 Task: Create in the project VikingTech in Backlog an issue 'Integrate a new chat feature into an existing website to enable real-time customer support and communication', assign it to team member softage.2@softage.net and change the status to IN PROGRESS.
Action: Mouse moved to (454, 564)
Screenshot: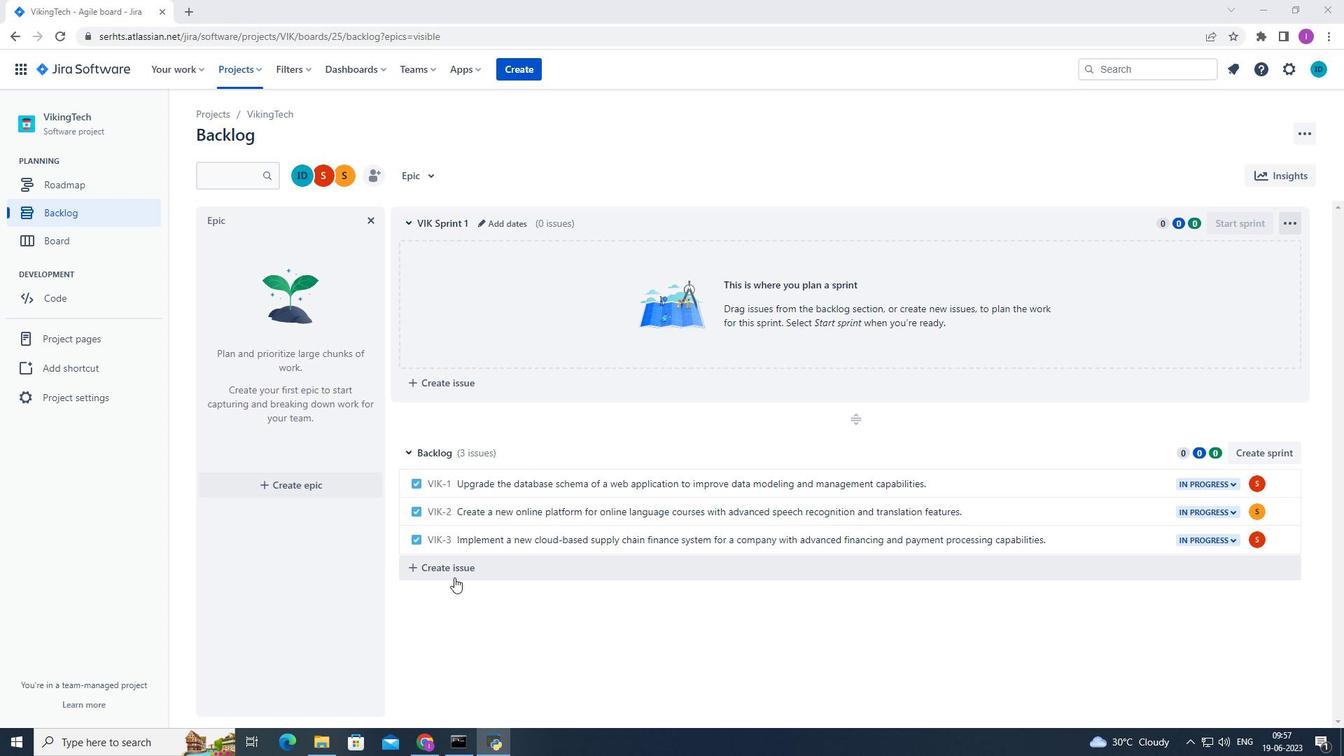 
Action: Mouse pressed left at (454, 564)
Screenshot: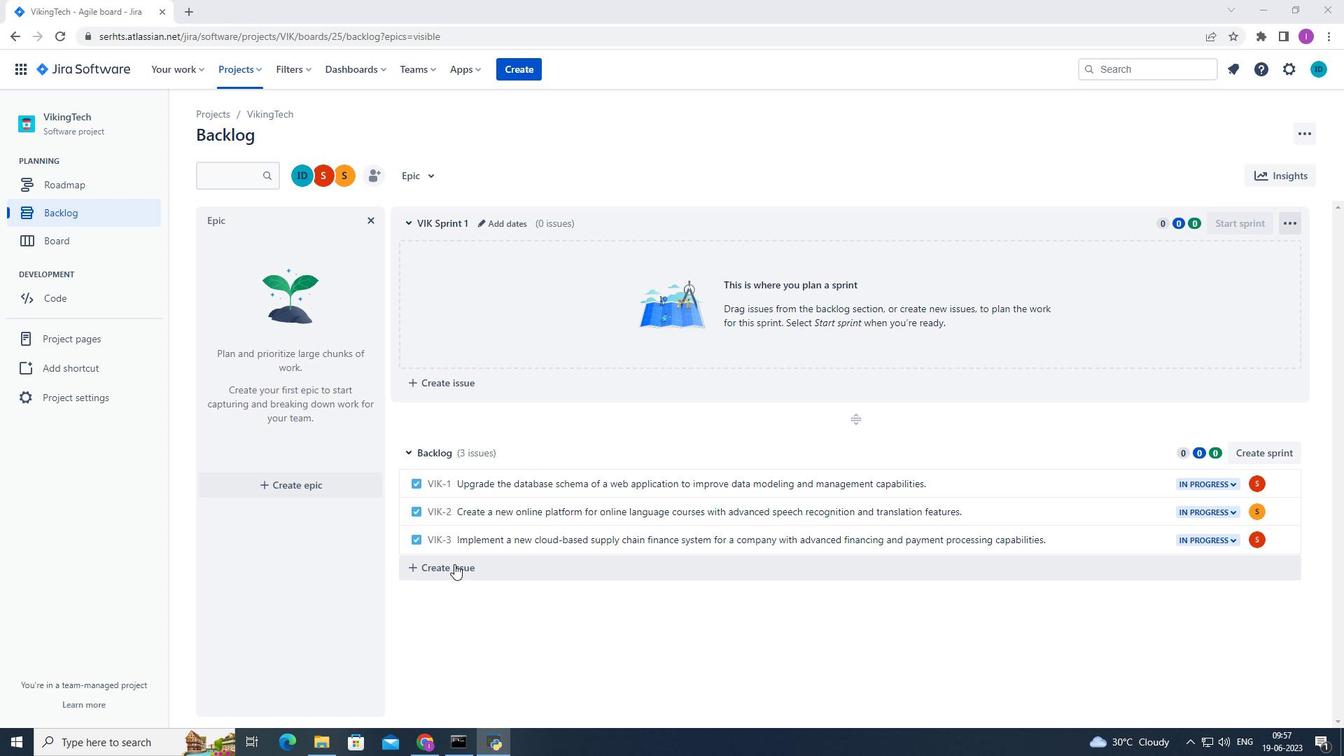 
Action: Mouse moved to (623, 550)
Screenshot: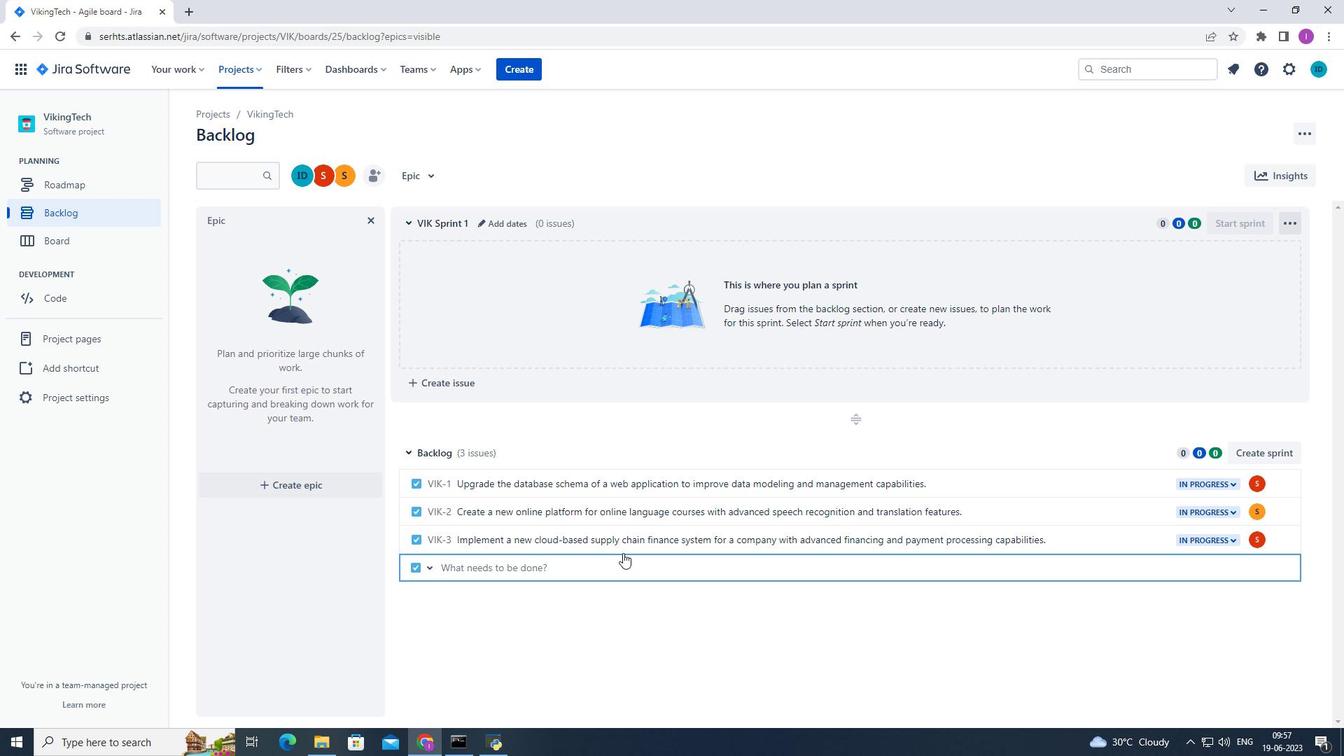 
Action: Key pressed <Key.shift><Key.shift><Key.shift><Key.shift><Key.shift>Viki<Key.backspace><Key.backspace><Key.backspace><Key.backspace><Key.shift>Inter<Key.backspace>grate<Key.space>a<Key.space>new<Key.space>chatn<Key.backspace><Key.space>features<Key.backspace><Key.space>into<Key.space>an<Key.space>existing<Key.space>website<Key.space>to<Key.space>enable<Key.space>real-time<Key.space>customersupport
Screenshot: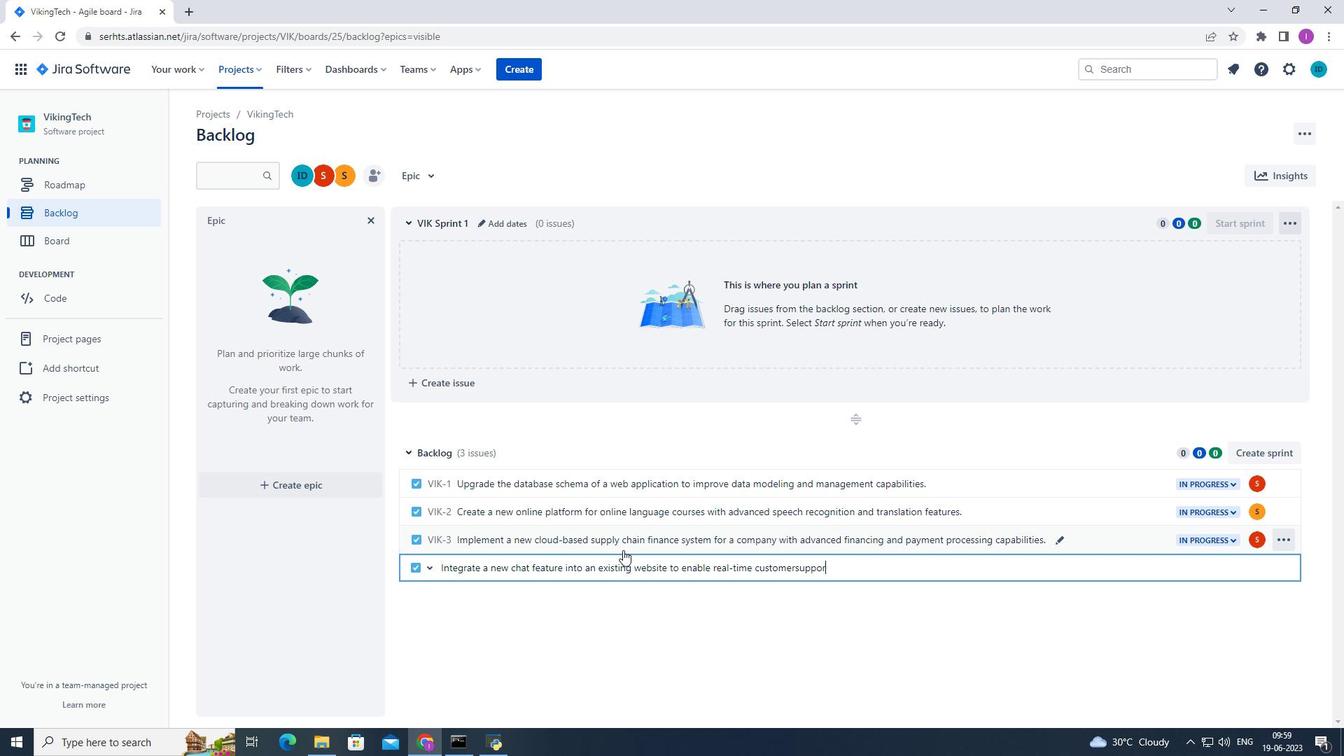 
Action: Mouse moved to (796, 570)
Screenshot: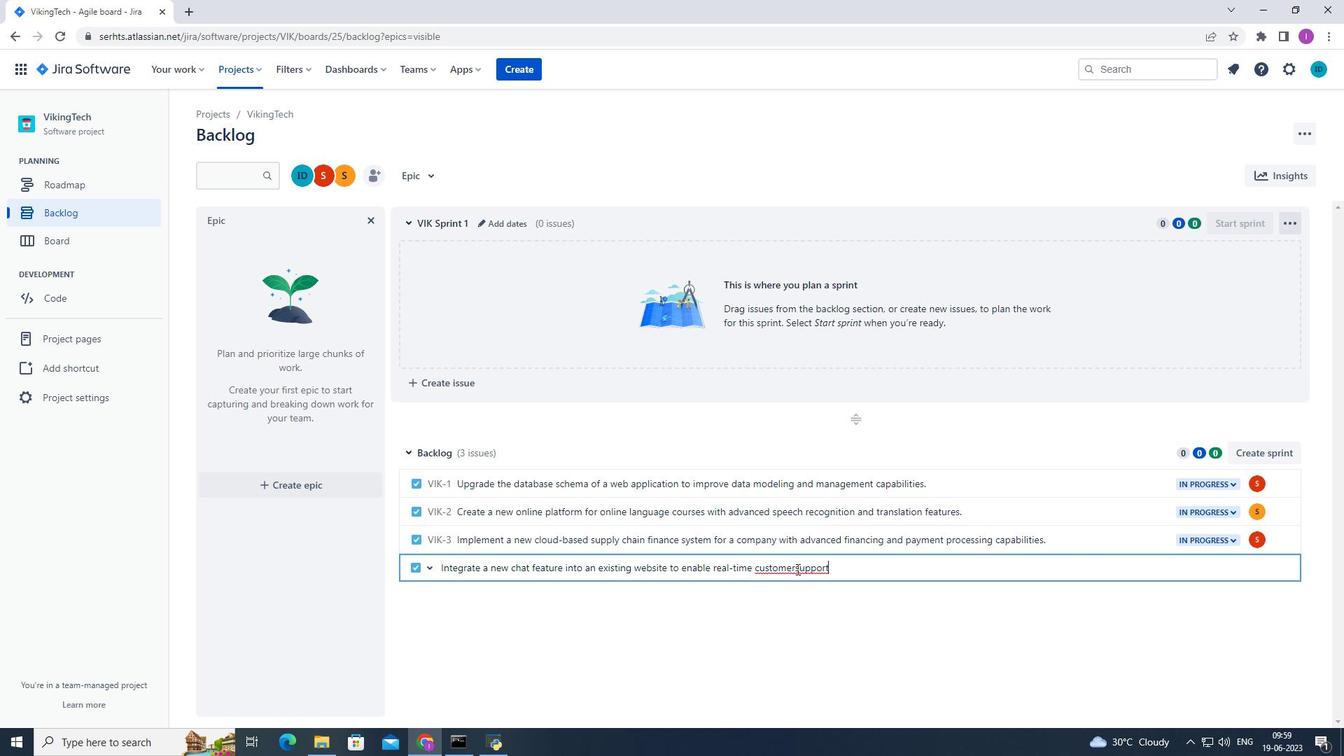 
Action: Mouse pressed left at (796, 570)
Screenshot: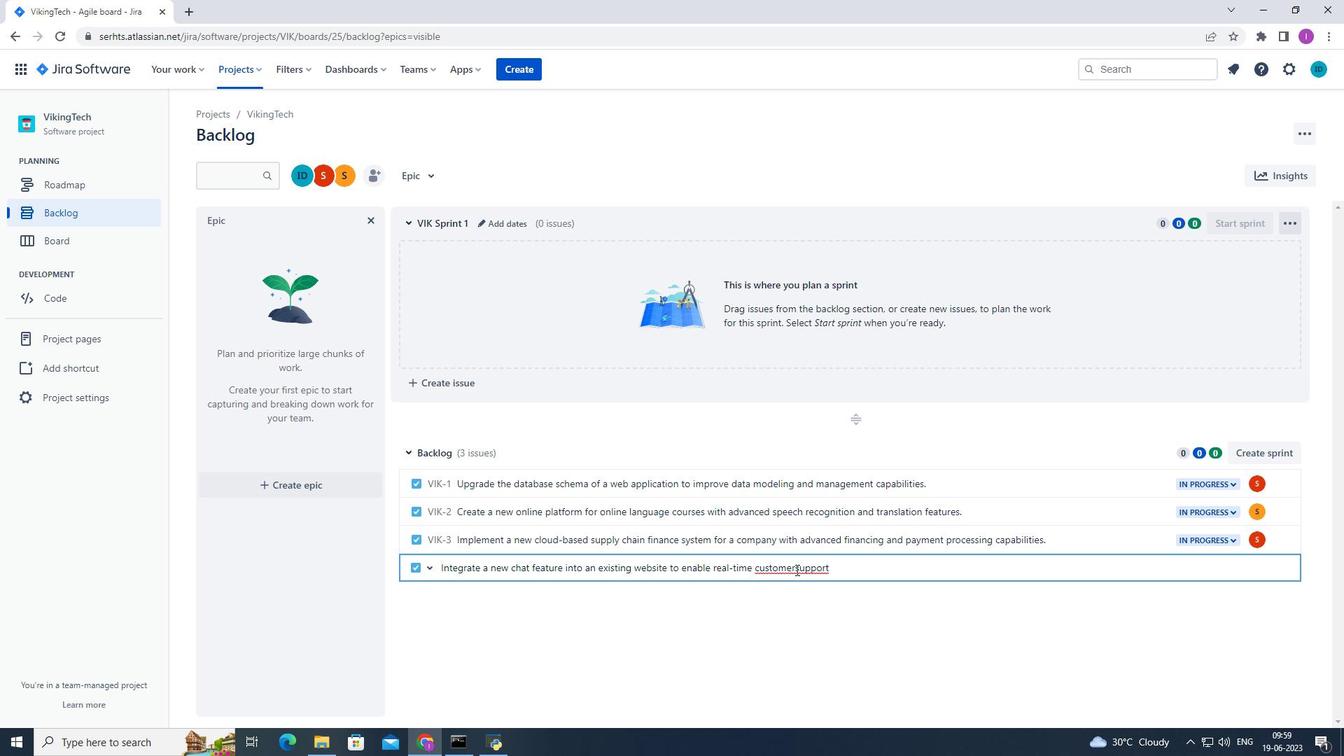 
Action: Mouse moved to (892, 590)
Screenshot: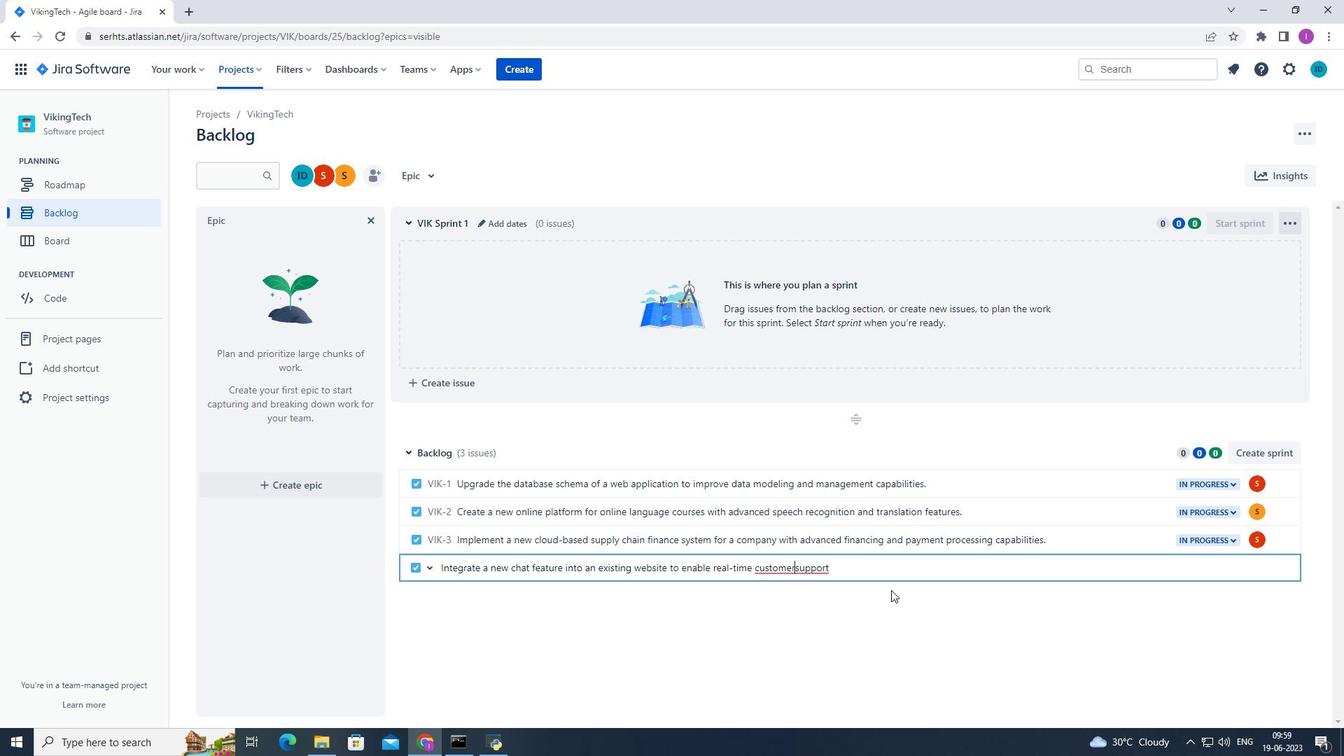 
Action: Key pressed <Key.space>
Screenshot: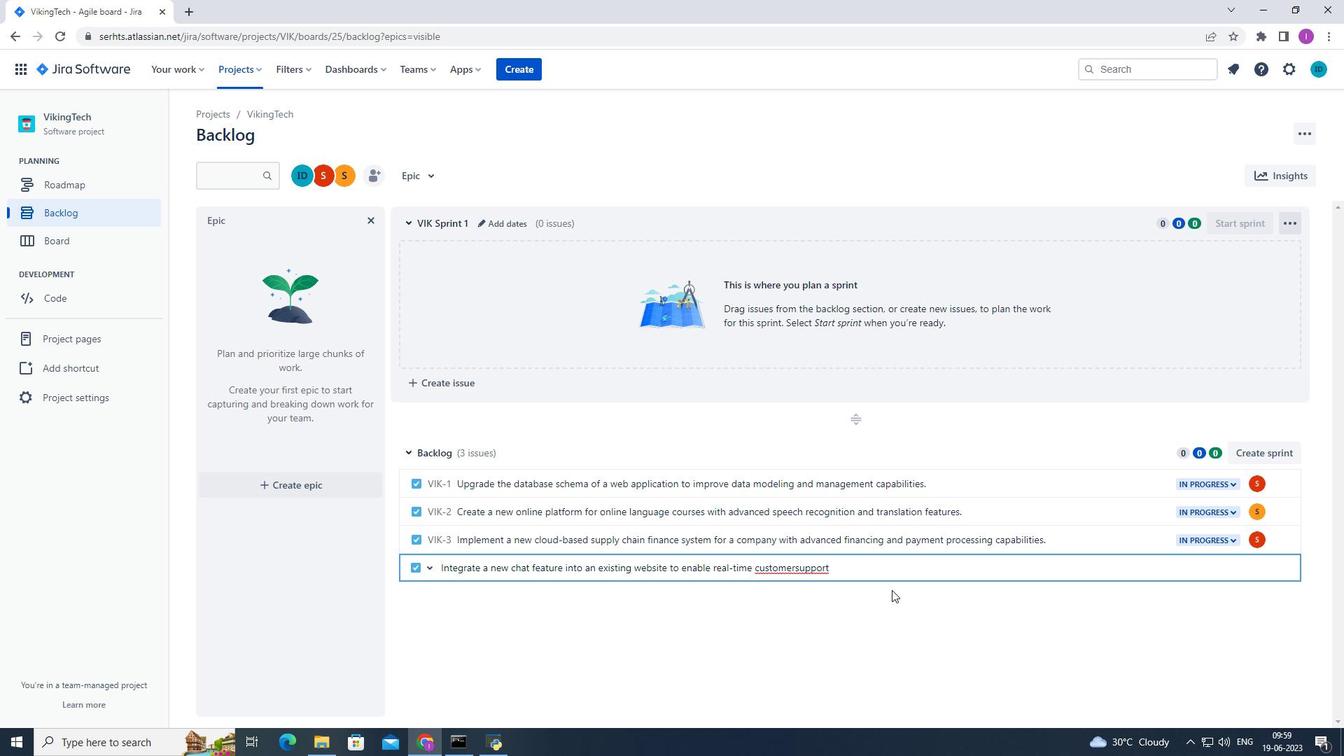 
Action: Mouse moved to (848, 565)
Screenshot: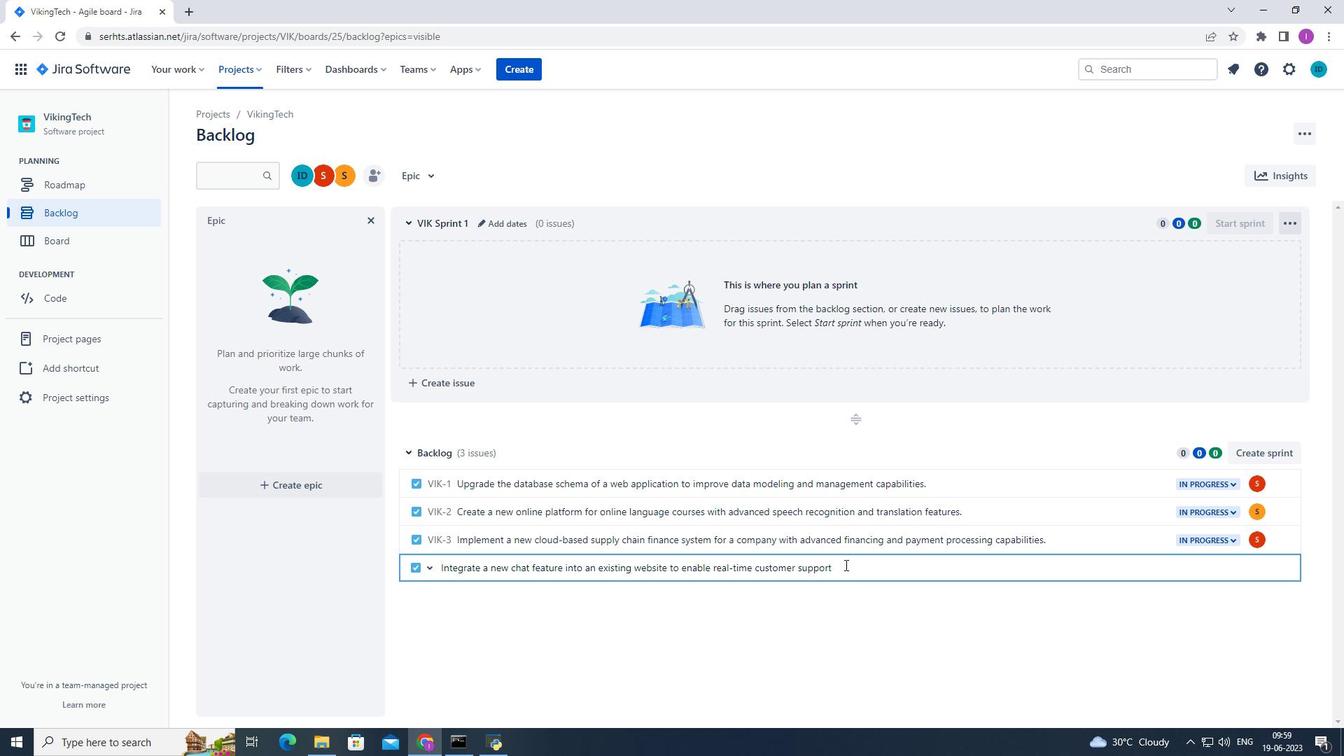 
Action: Mouse pressed left at (848, 565)
Screenshot: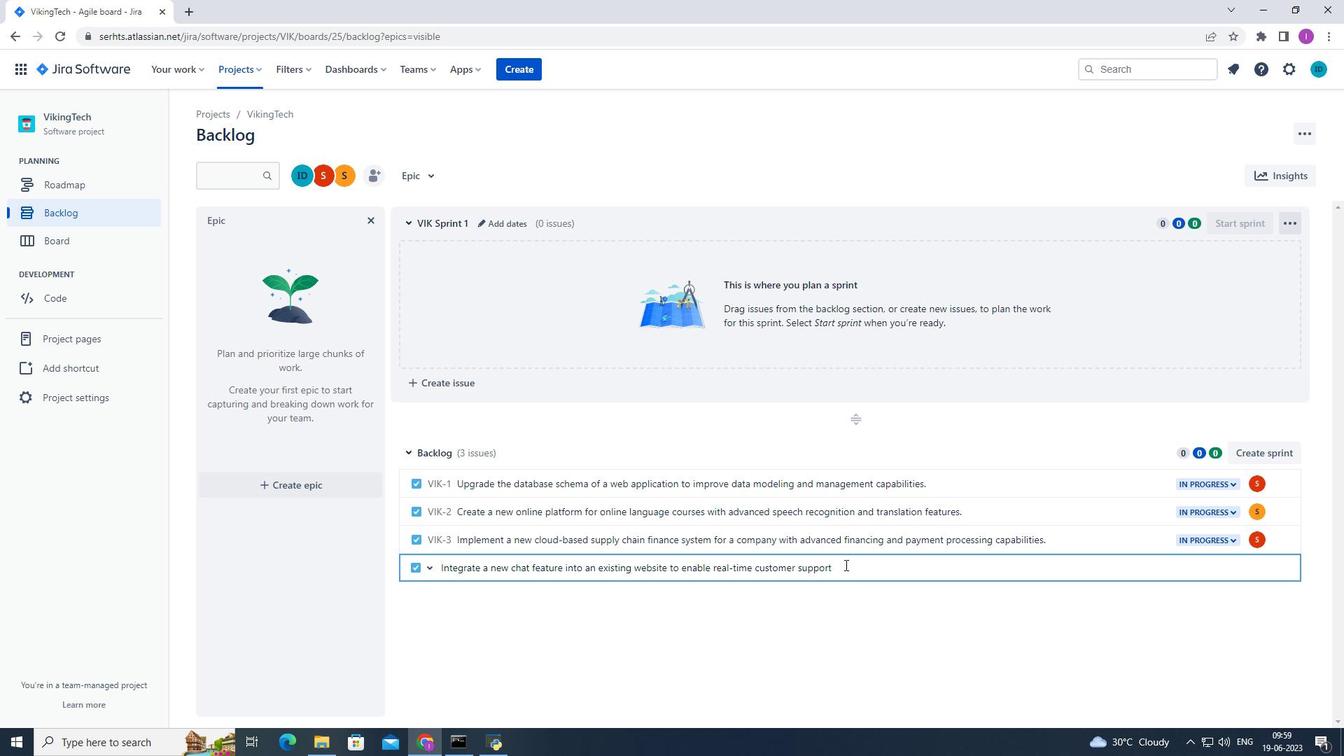 
Action: Mouse moved to (863, 565)
Screenshot: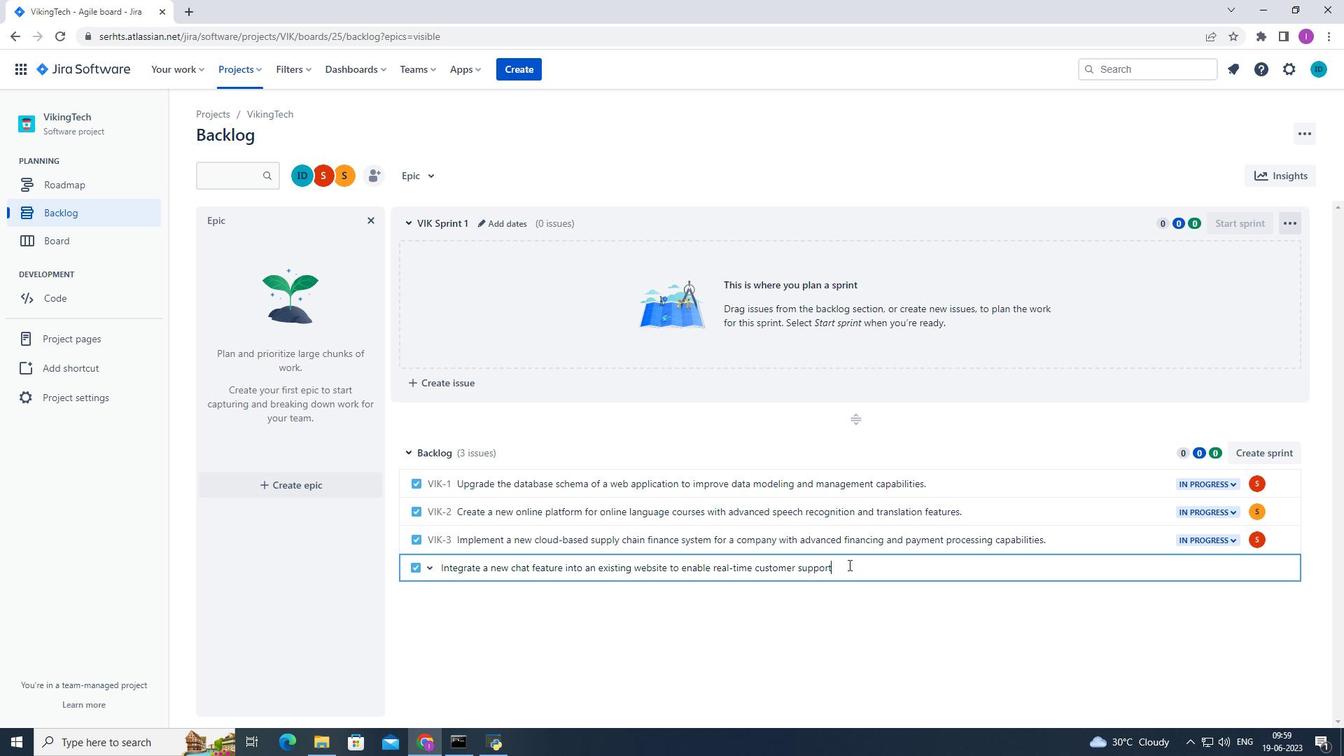 
Action: Key pressed <Key.space>and<Key.space>communication.<Key.enter>
Screenshot: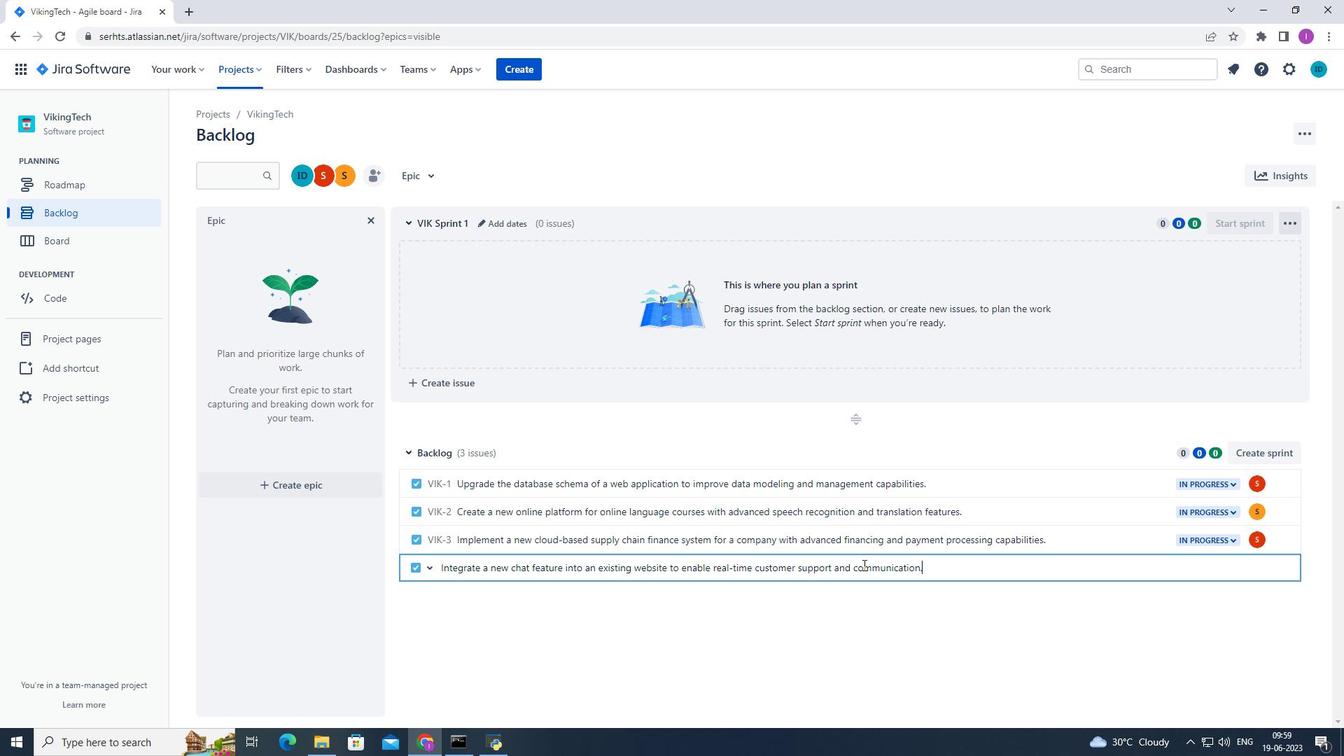 
Action: Mouse moved to (1254, 572)
Screenshot: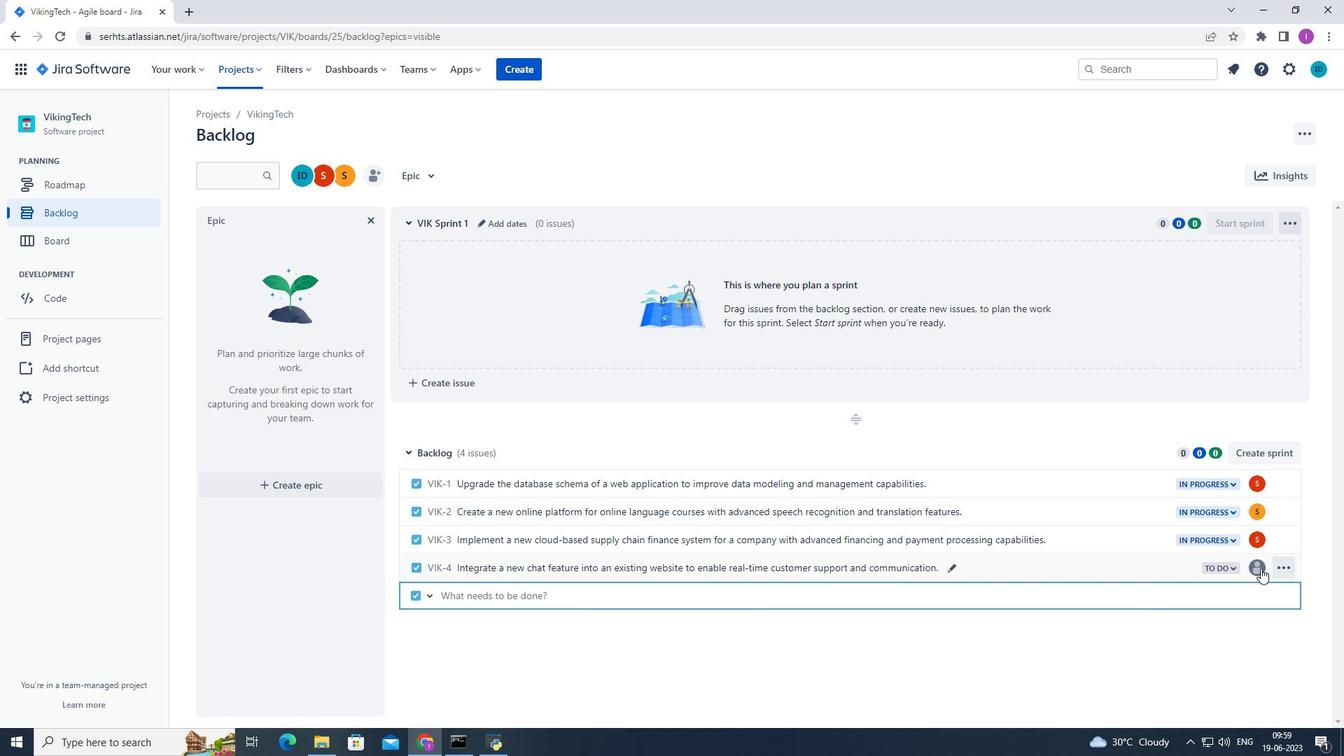
Action: Mouse pressed left at (1254, 572)
Screenshot: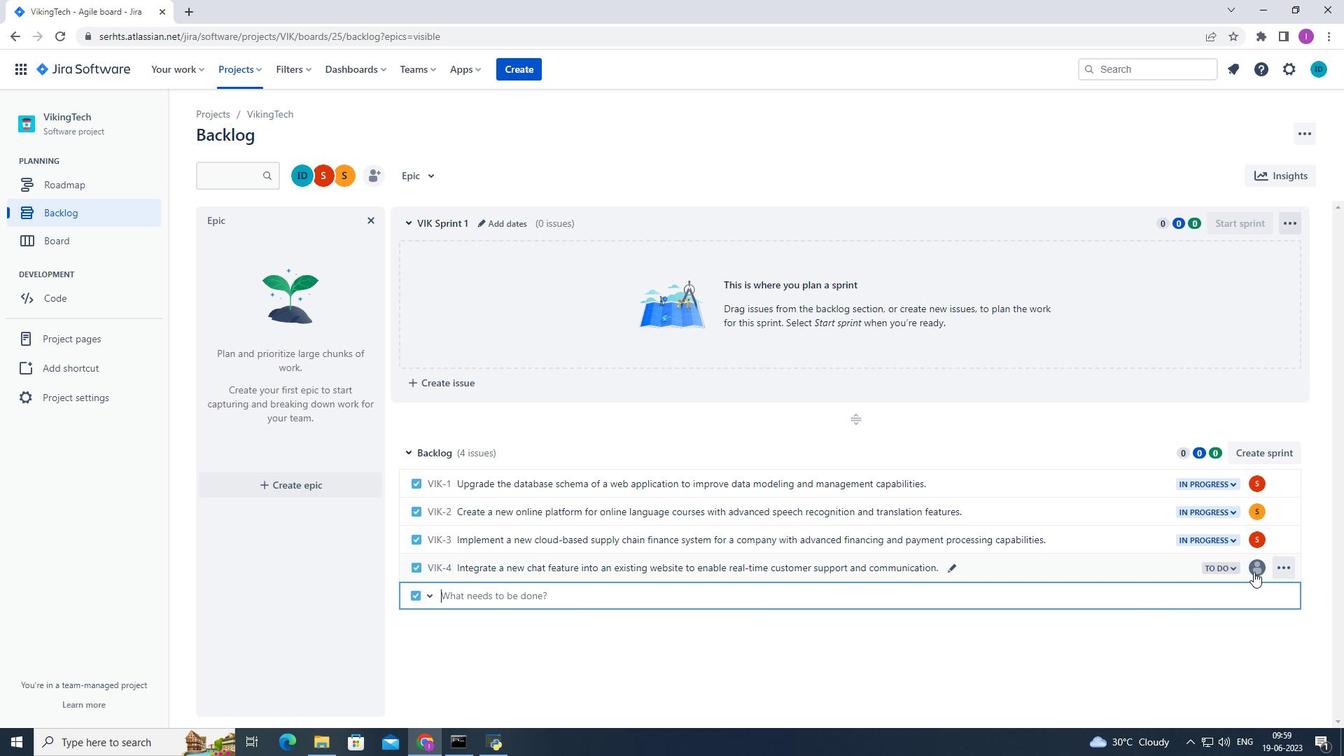 
Action: Mouse moved to (1051, 658)
Screenshot: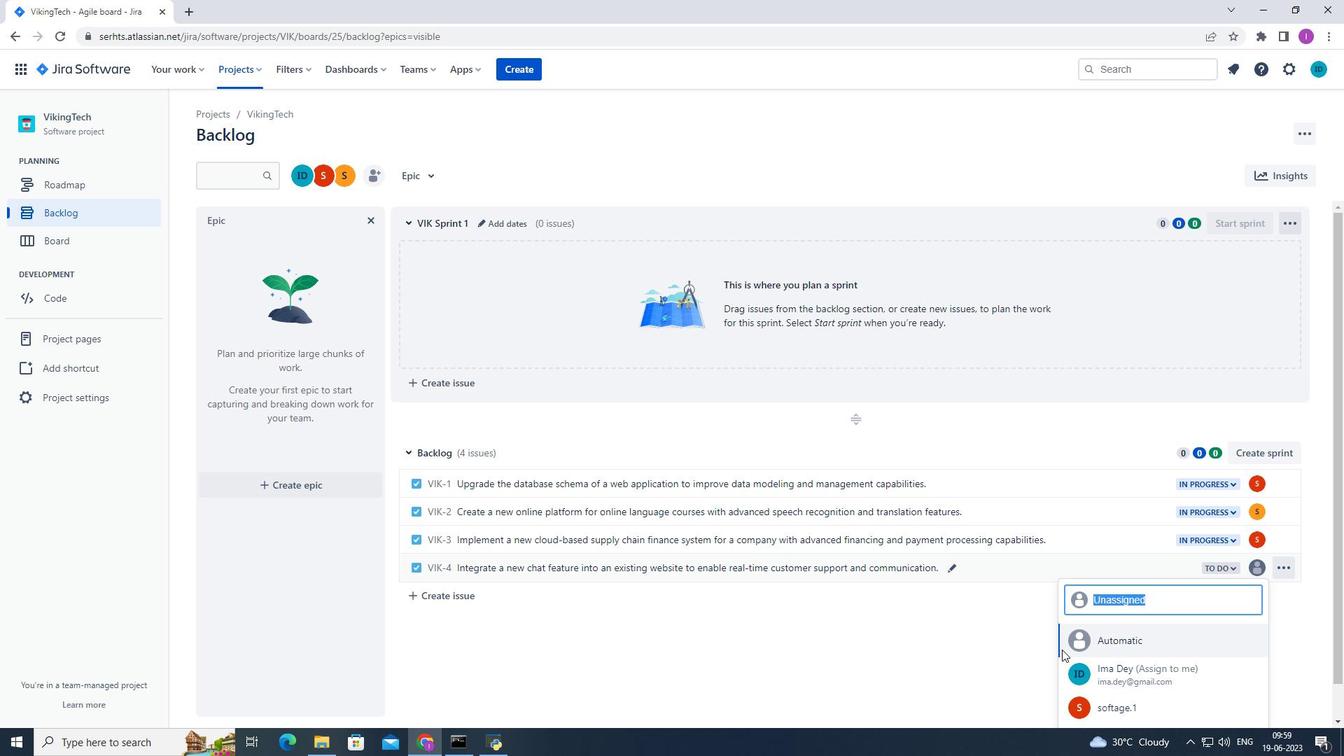 
Action: Mouse scrolled (1051, 657) with delta (0, 0)
Screenshot: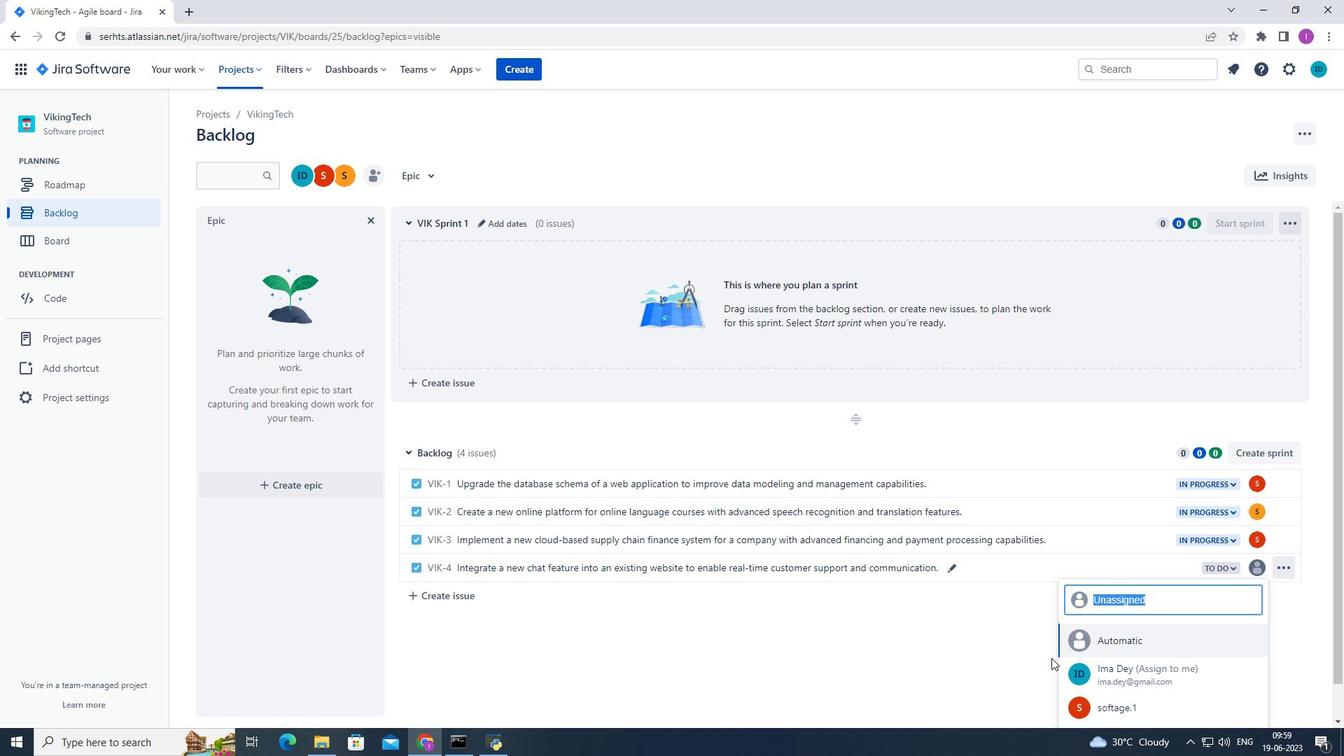 
Action: Mouse moved to (1051, 657)
Screenshot: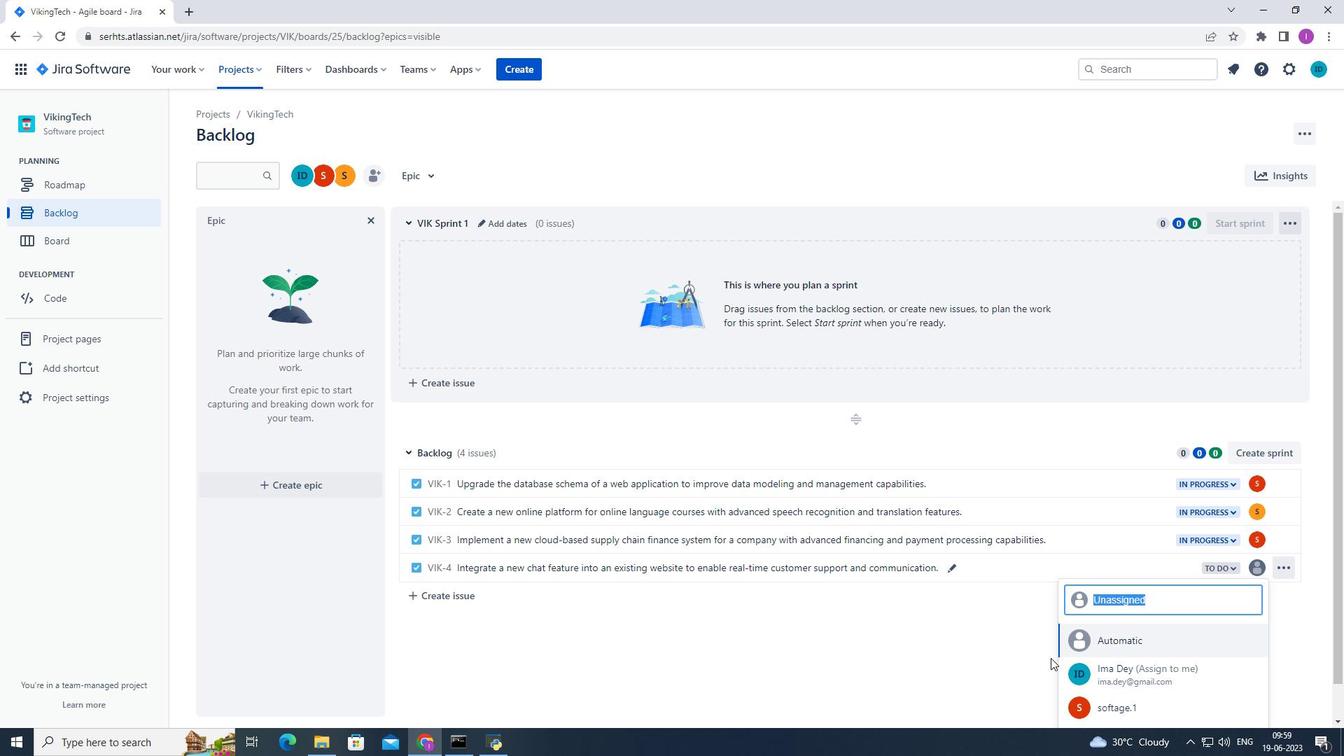 
Action: Mouse scrolled (1051, 657) with delta (0, 0)
Screenshot: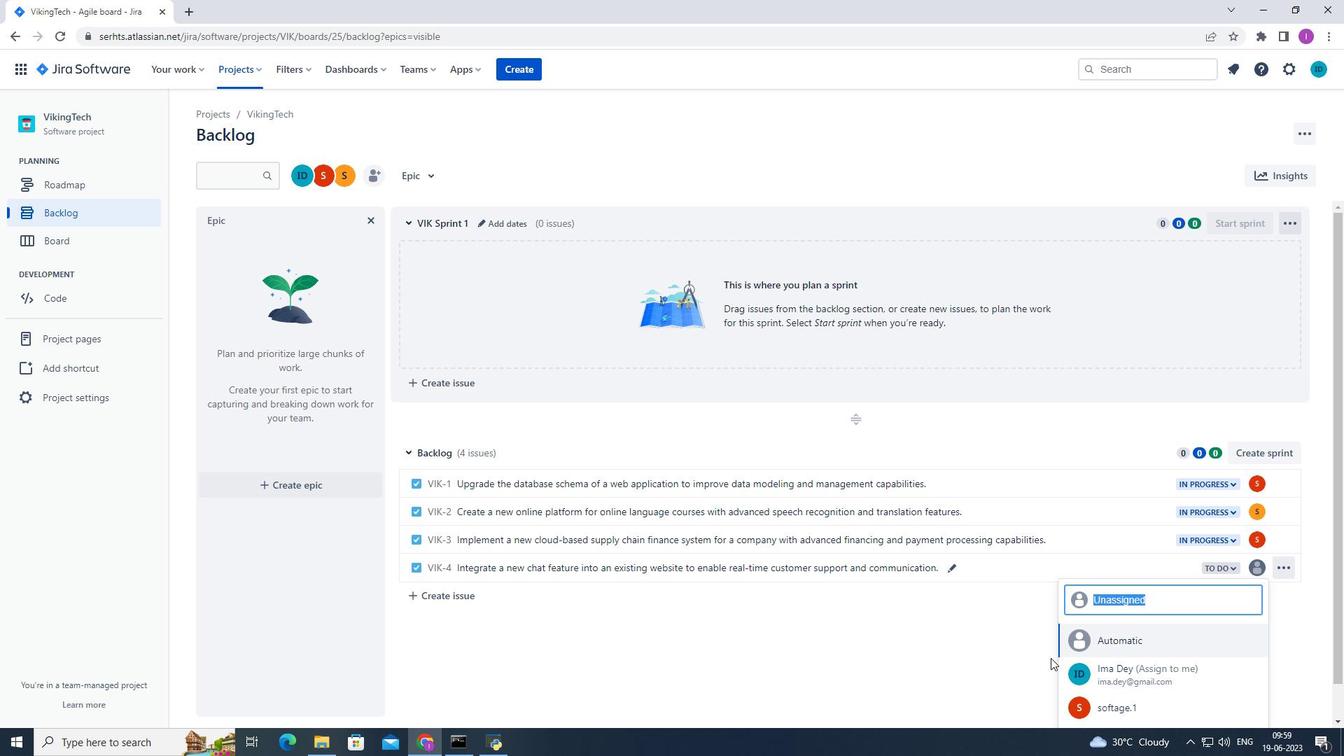 
Action: Mouse moved to (1091, 645)
Screenshot: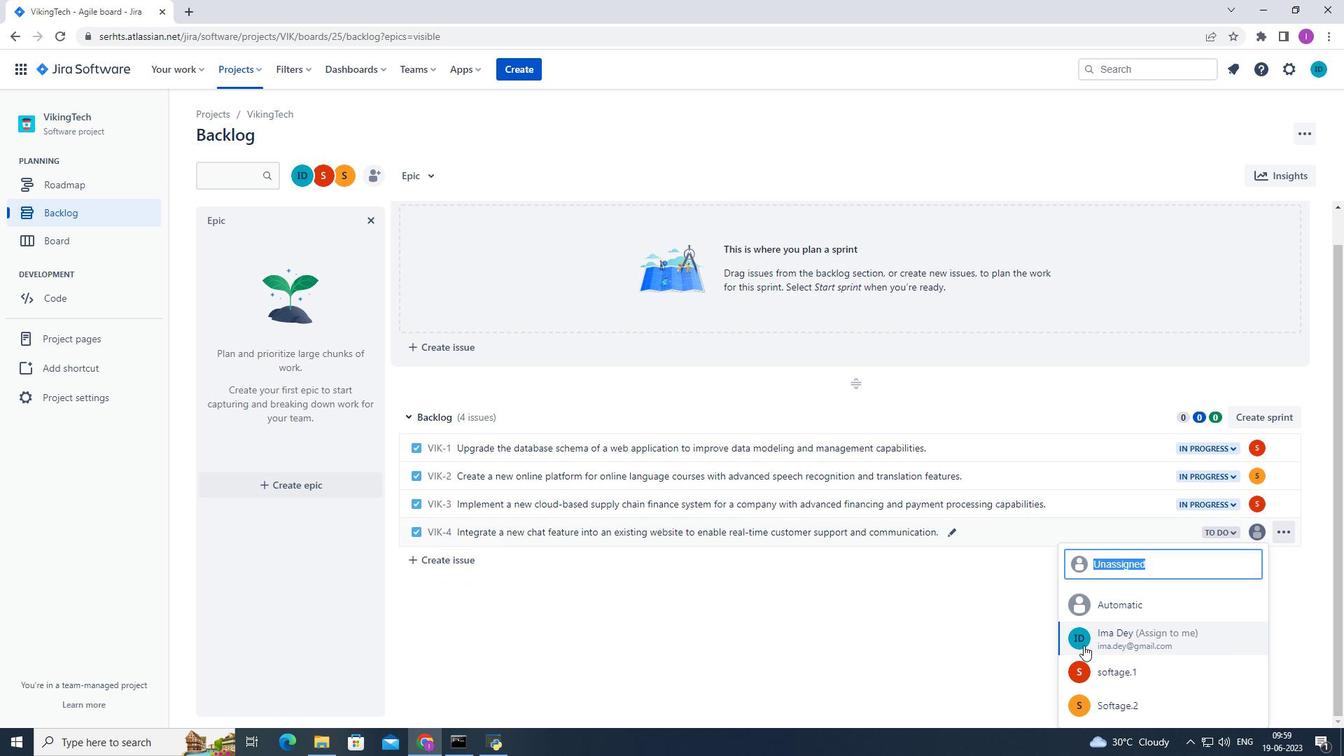 
Action: Mouse scrolled (1091, 645) with delta (0, 0)
Screenshot: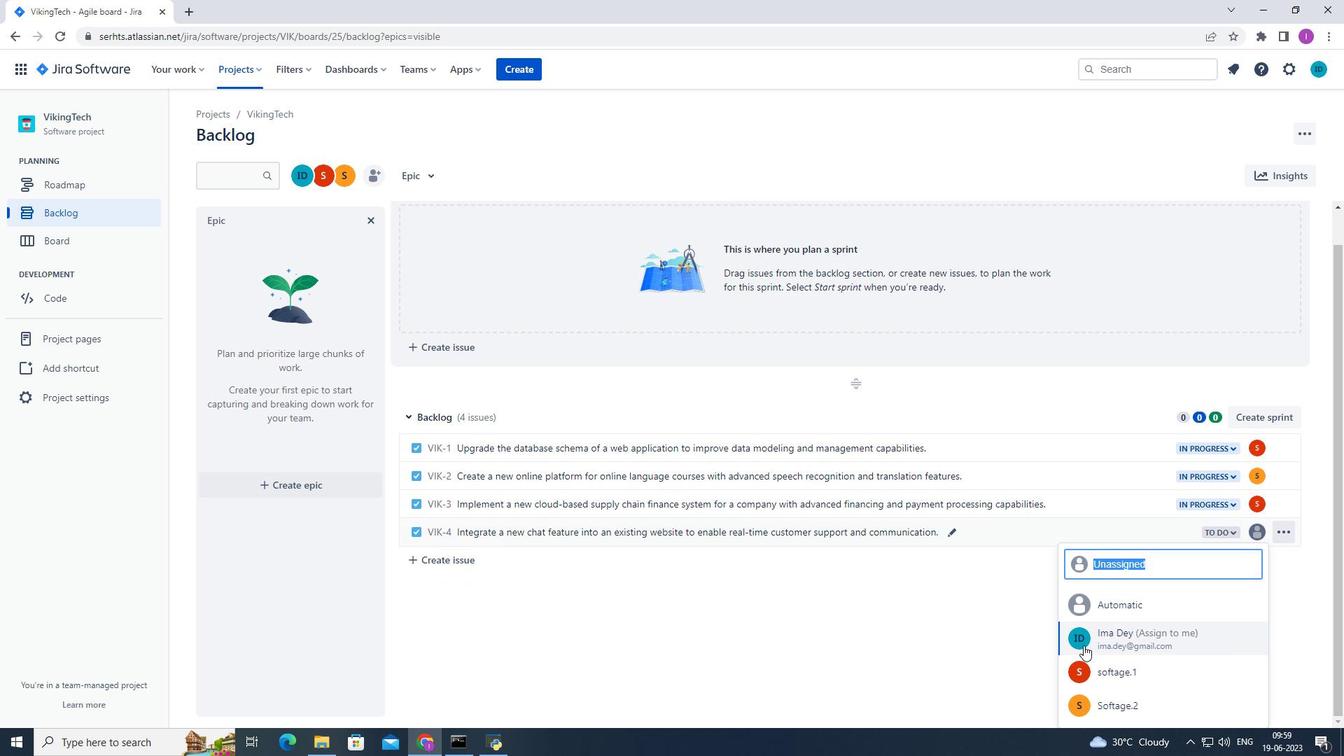 
Action: Mouse moved to (1116, 708)
Screenshot: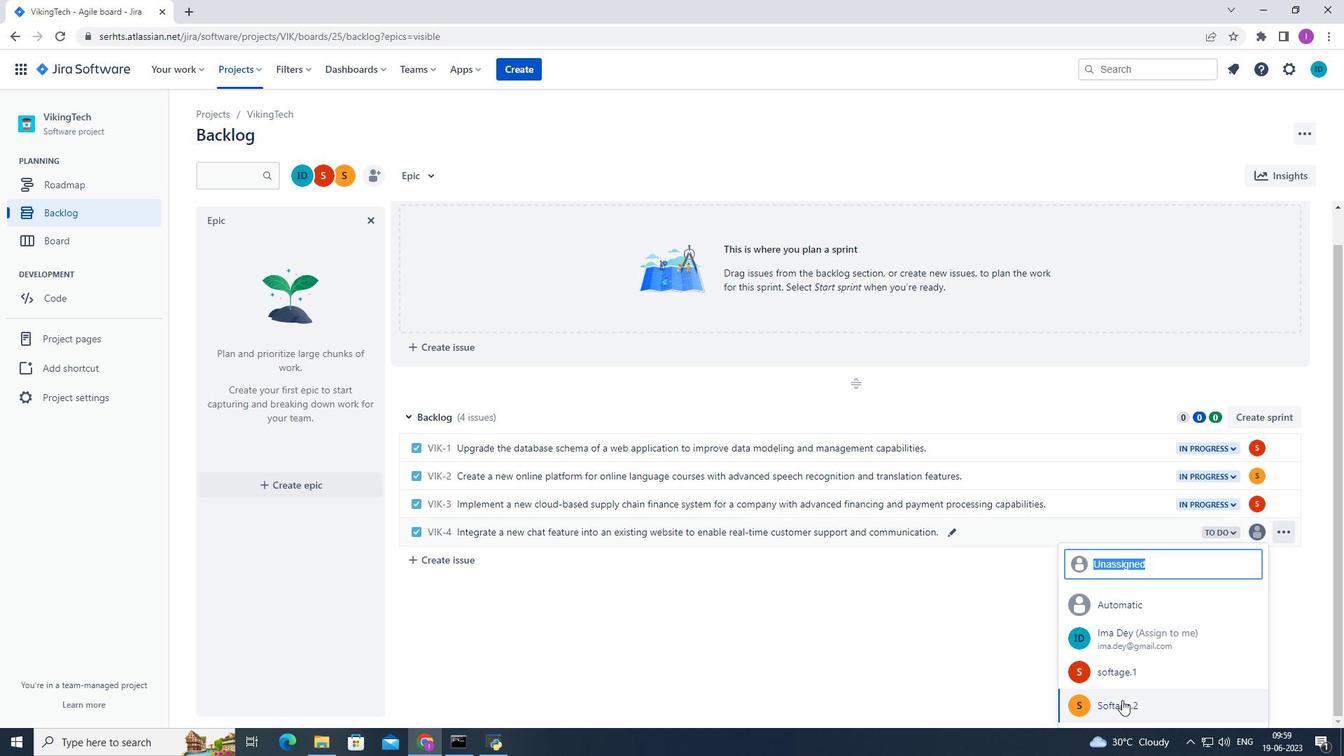 
Action: Mouse pressed left at (1116, 708)
Screenshot: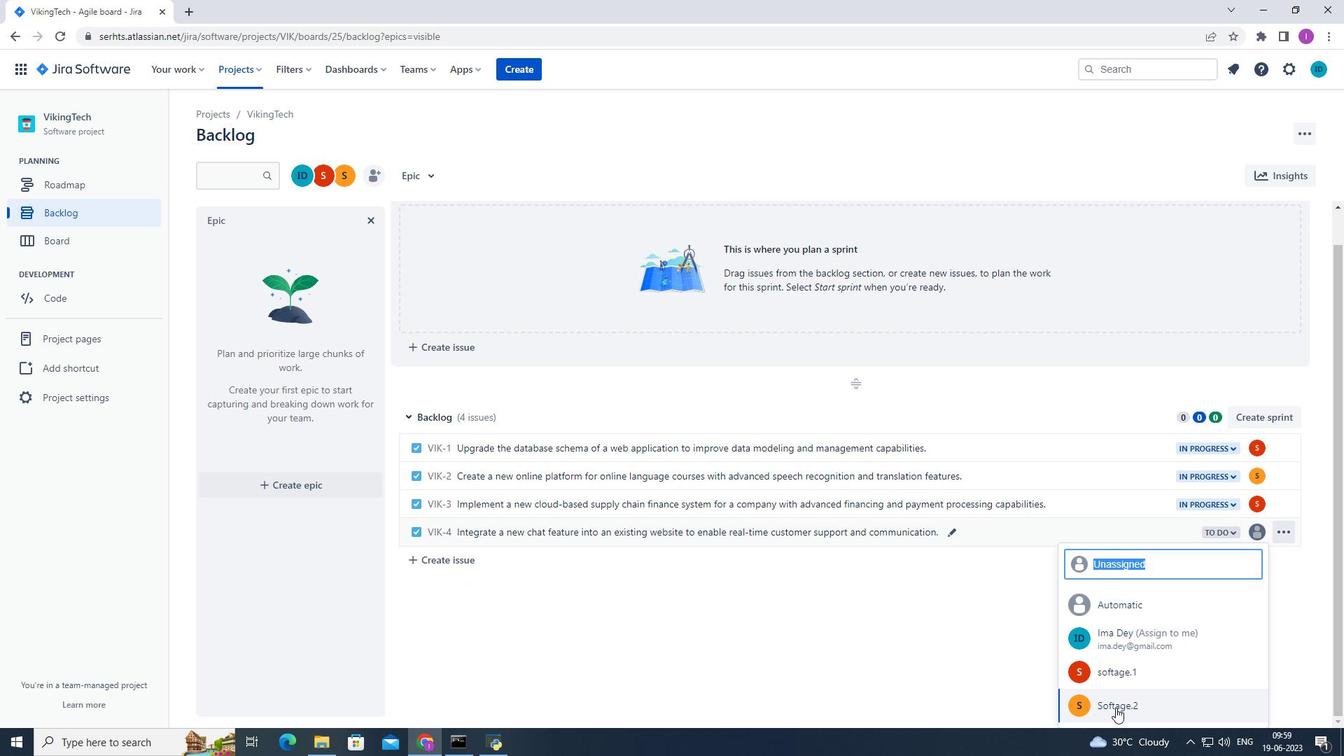 
Action: Mouse moved to (1236, 567)
Screenshot: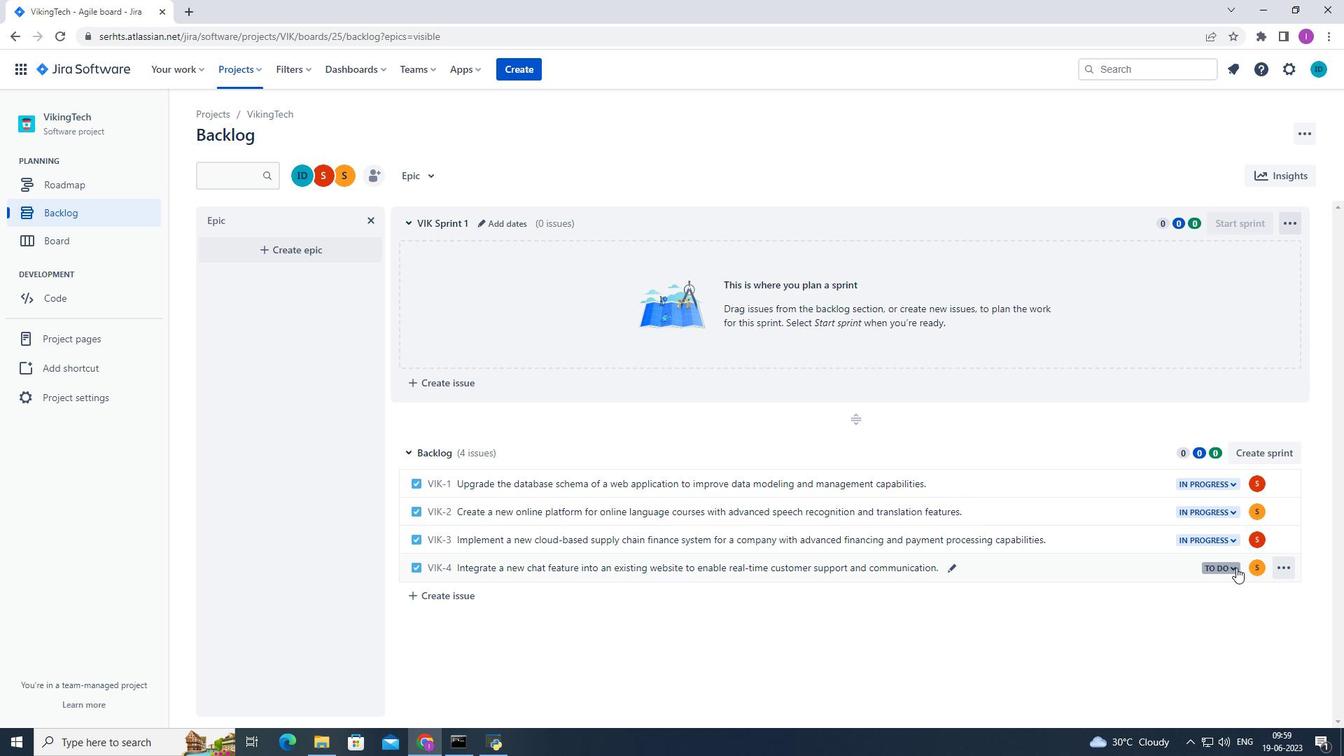 
Action: Mouse pressed left at (1236, 567)
Screenshot: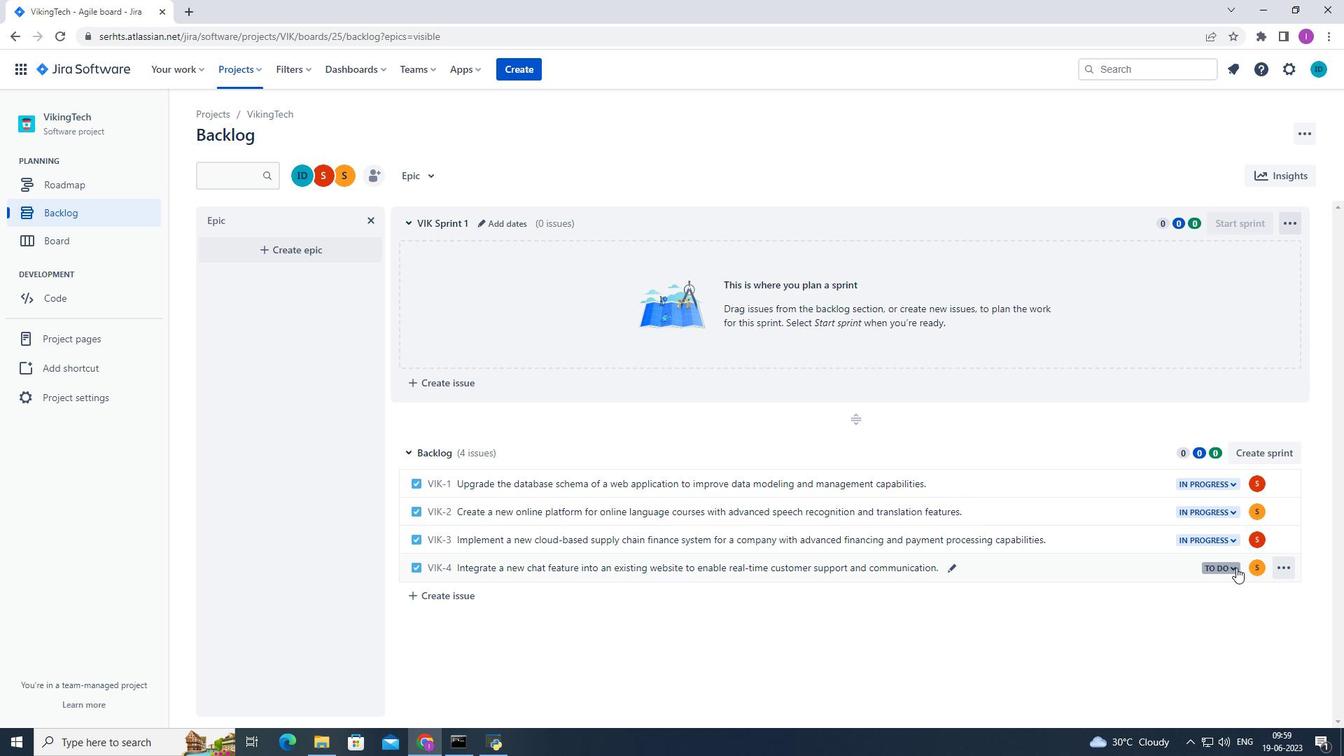 
Action: Mouse moved to (1133, 595)
Screenshot: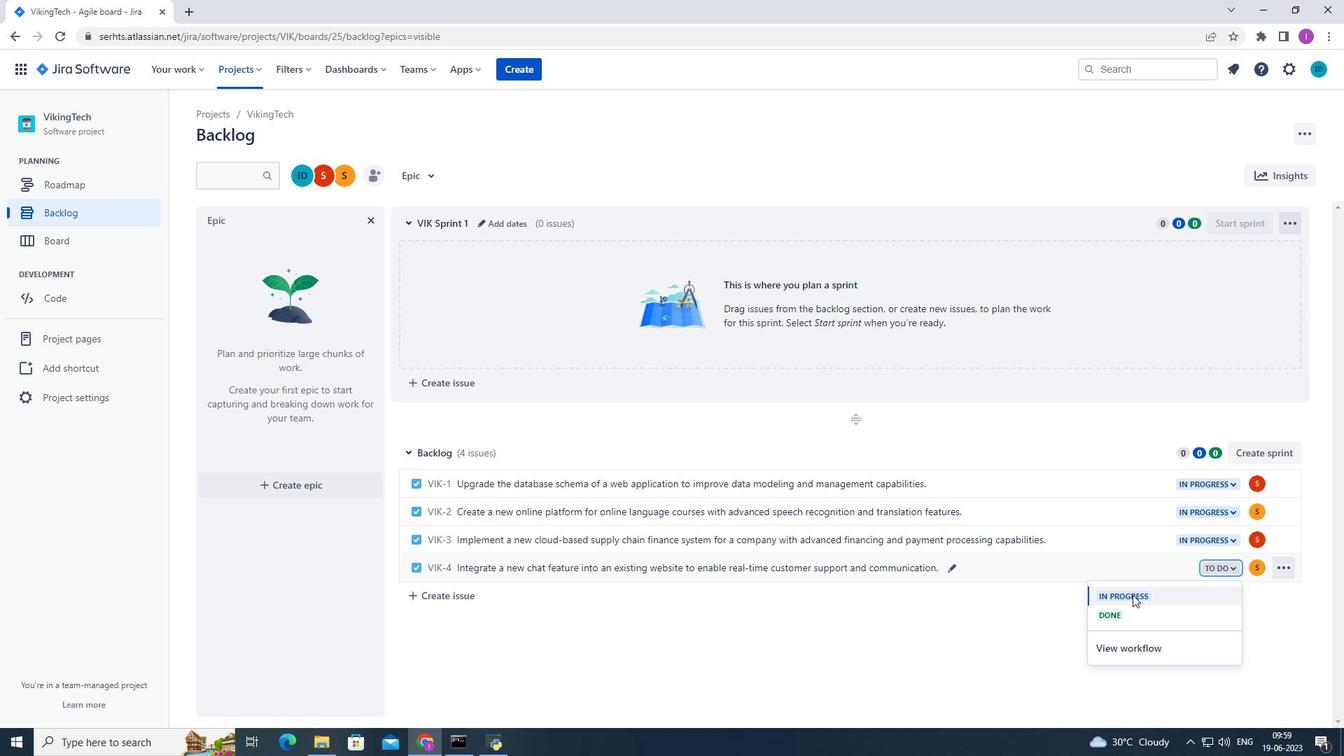 
Action: Mouse pressed left at (1133, 595)
Screenshot: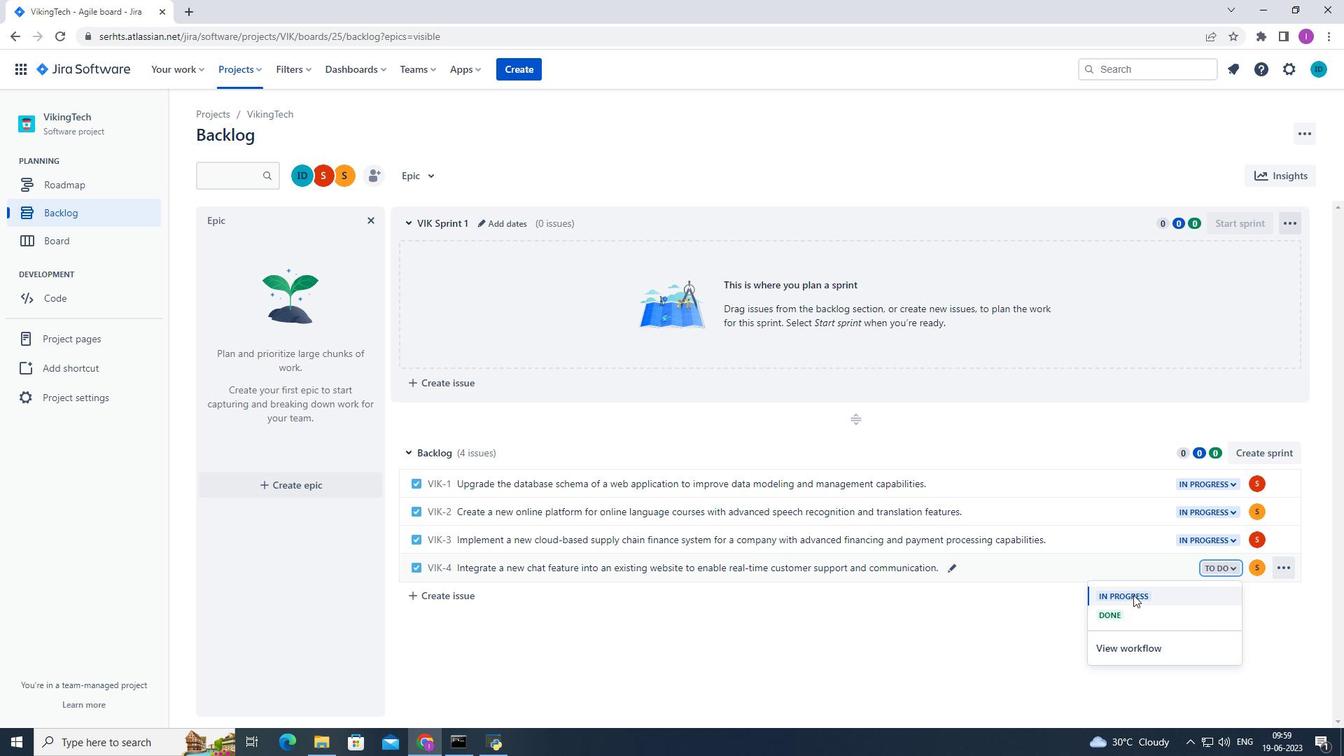 
Action: Mouse moved to (1339, 621)
Screenshot: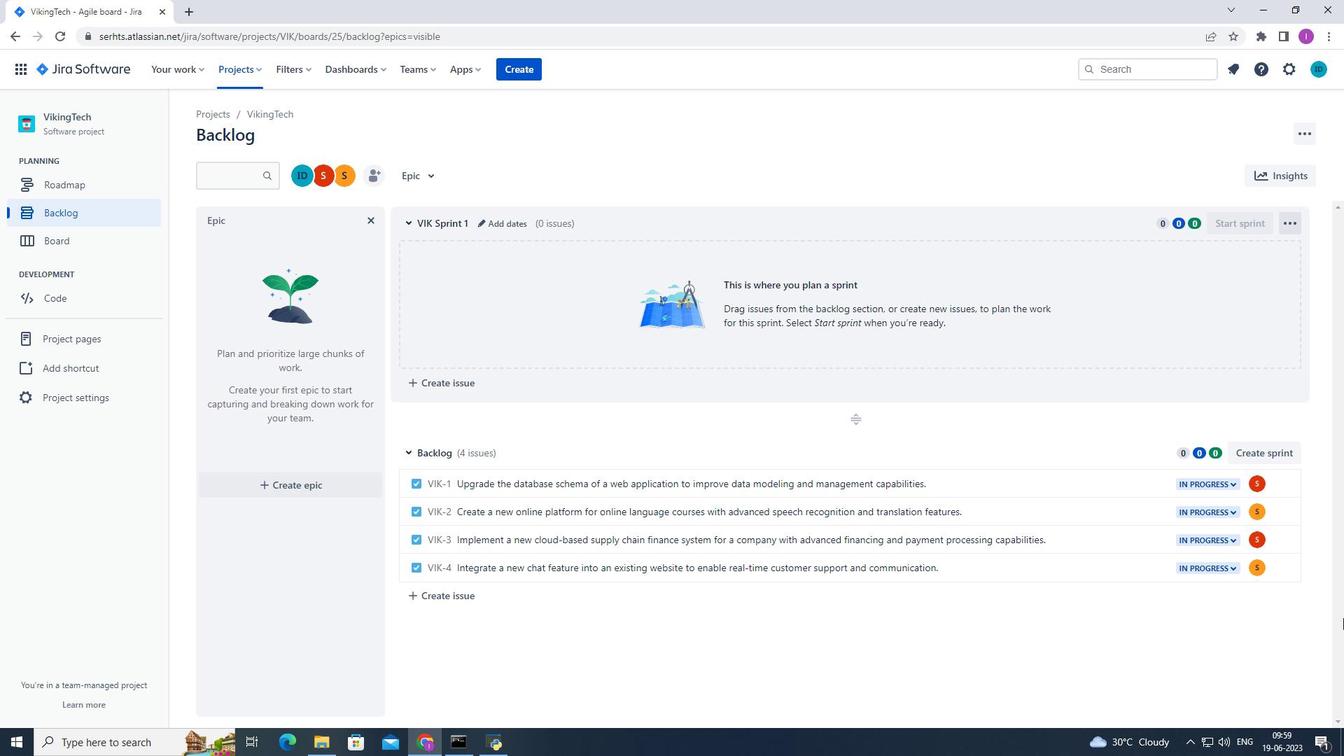 
